 Task: Open an excel sheet with  and write heading  Discount data  Add 10 product name:-  'Apple, Banana, _x000D_
Orange, Tomato, Potato, Onion, Carrot, Milk, Bread, Eggs (dozen). ' in June Last week sales are  1.99, 0.49, 0.79, 1.29, 0.99, 0.89, 0.69, 2.49, 1.99, 2.99. _x000D_
Discount (%):-  10, 20, 15, 5, 12, 8, 25, 10, 15, 20. Save page auditingSalesAnalysis_2022
Action: Key pressed <Key.shift_r>Discount<Key.space><Key.shift_r>Data<Key.backspace><Key.backspace><Key.backspace><Key.backspace>data<Key.down><Key.shift>Product<Key.shift>Name<Key.down><Key.shift_r>Apple<Key.down><Key.shift>Banana<Key.down><Key.shift>Orange<Key.down><Key.shift_r>Tomato<Key.down><Key.shift>Potato<Key.down><Key.shift>Onion<Key.down><Key.shift_r>Carrot<Key.down><Key.shift>Milk<Key.down><Key.shift>Bread<Key.down><Key.shift_r>Eggs<Key.space><Key.shift_r>(dozen<Key.shift_r>)<Key.down><Key.up><Key.up><Key.down><Key.up><Key.down><Key.up><Key.down><Key.right><Key.right><Key.left><Key.left><Key.up><Key.down><Key.right><Key.shift><Key.shift><Key.shift><Key.shift><Key.shift><Key.shift><Key.shift><Key.shift><Key.shift><Key.shift><Key.shift><Key.shift><Key.shift><Key.shift><Key.shift><Key.shift><Key.shift><Key.shift><Key.shift><Key.shift><Key.shift><Key.shift><Key.shift><Key.shift><Key.shift><Key.shift><Key.shift><Key.shift><Key.shift><Key.shift><Key.shift><Key.shift><Key.shift><Key.shift><Key.shift><Key.shift><Key.shift><Key.shift><Key.shift><Key.shift><Key.shift><Key.shift><Key.shift><Key.shift><Key.shift><Key.shift>Last<Key.space><Key.shift_r>Week<Key.space><Key.shift_r>Sales<Key.down>1.99<Key.down>0.49<Key.down>0.79<Key.down>1.29<Key.down>0.99<Key.down>0.89<Key.down>0.69<Key.down>2.49<Key.down>1.99<Key.down>2.99<Key.down><Key.up><Key.up><Key.right><Key.shift_r>Discount<Key.space><Key.shift_r>(<Key.shift>%<Key.shift_r>)<Key.down>10<Key.down>20<Key.down>15<Key.down>5<Key.down>12<Key.down>8<Key.down>25<Key.down>10<Key.down>15<Key.down>20<Key.down><Key.up><Key.up>
Screenshot: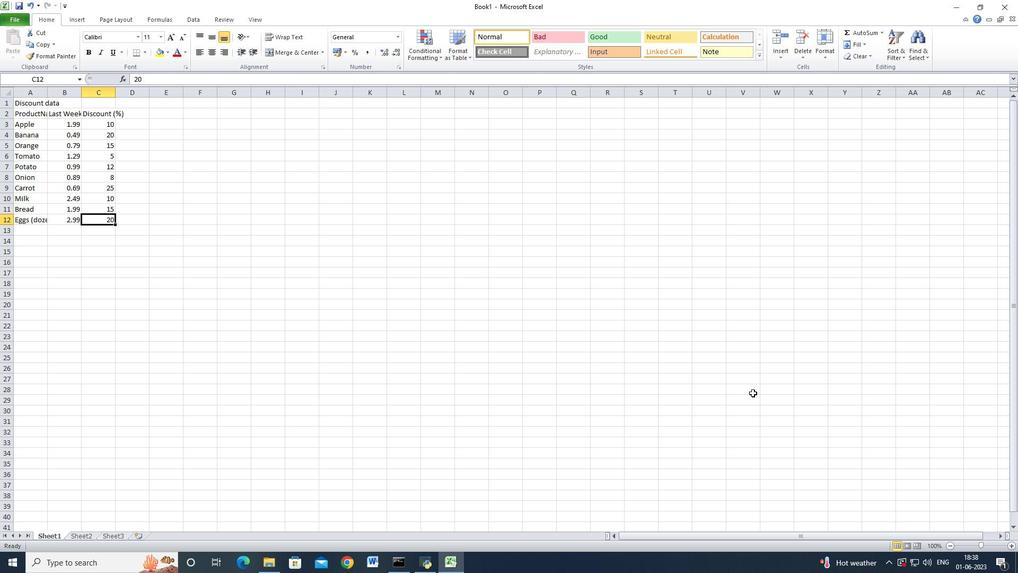 
Action: Mouse moved to (5, 92)
Screenshot: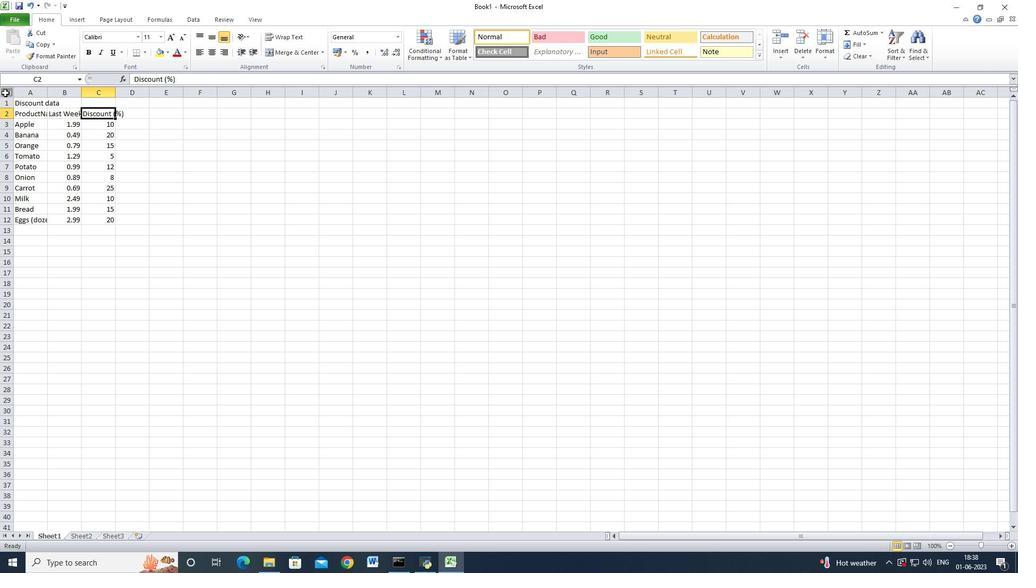 
Action: Mouse pressed left at (5, 92)
Screenshot: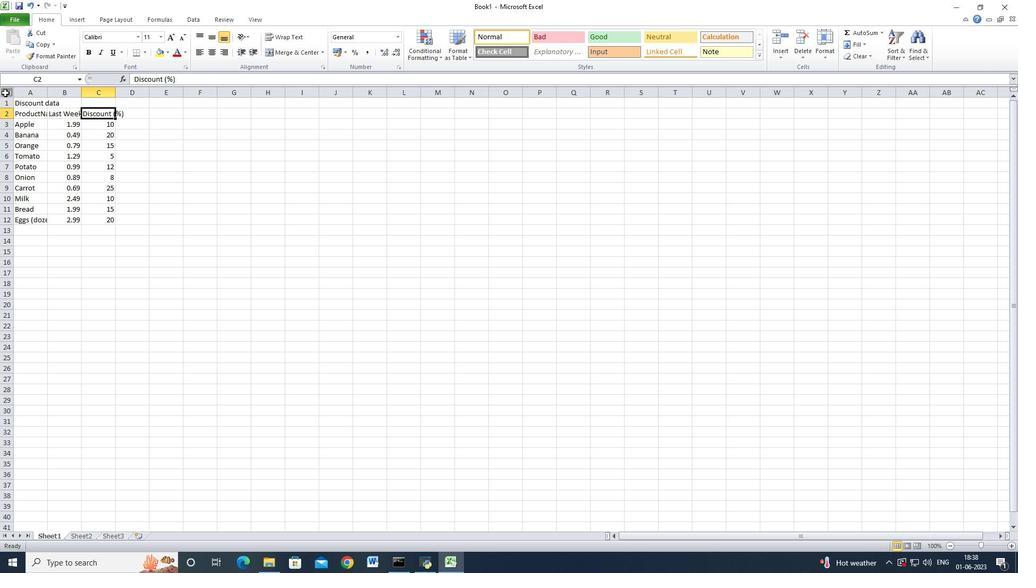 
Action: Mouse moved to (46, 93)
Screenshot: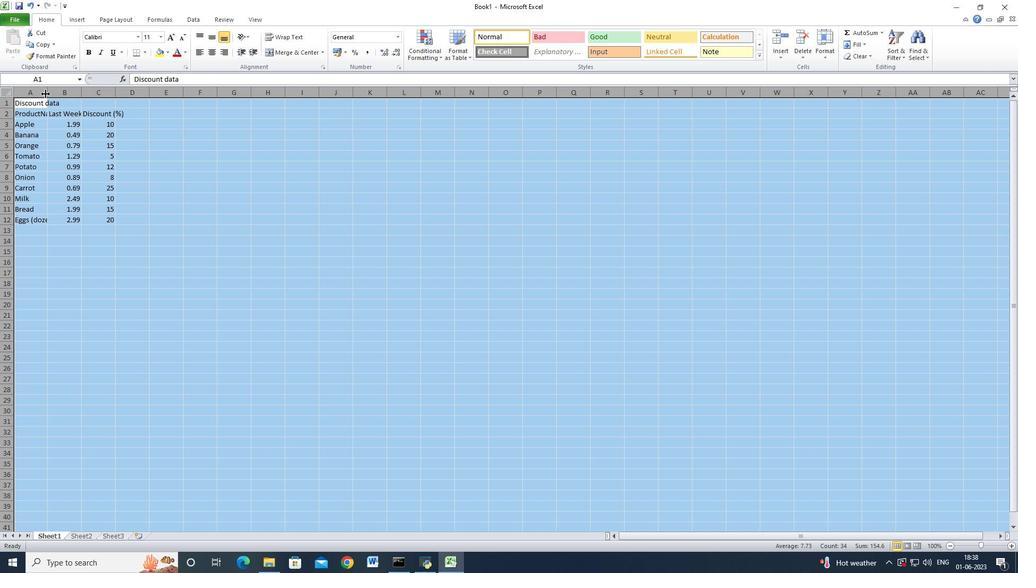 
Action: Mouse pressed left at (46, 93)
Screenshot: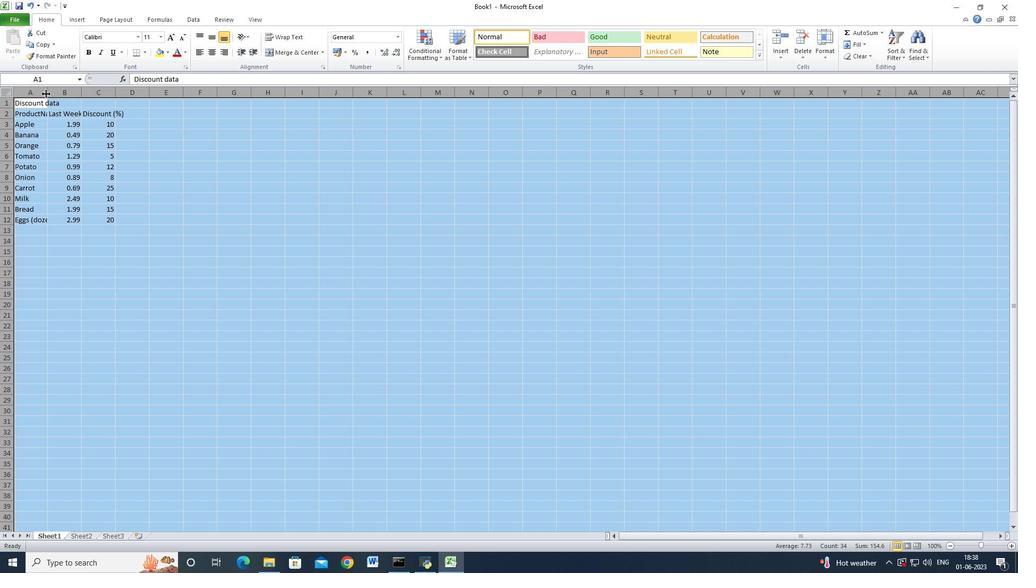 
Action: Mouse pressed left at (46, 93)
Screenshot: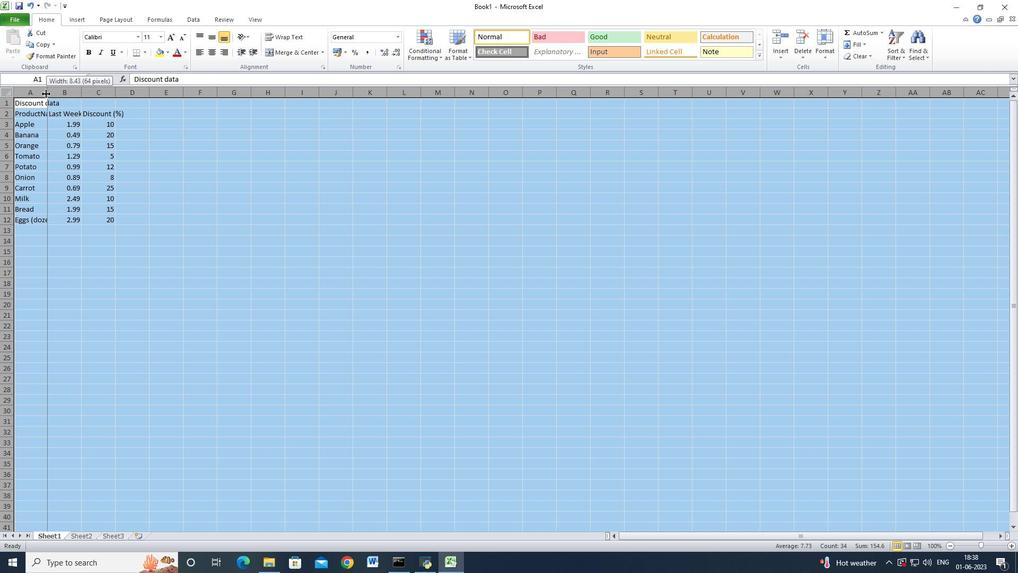 
Action: Mouse moved to (88, 151)
Screenshot: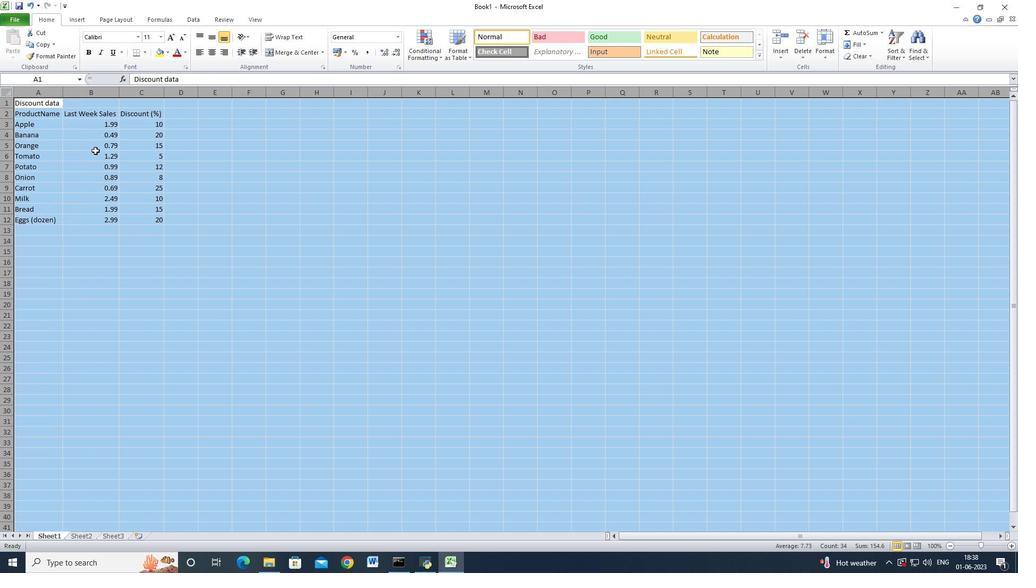 
Action: Mouse pressed left at (88, 151)
Screenshot: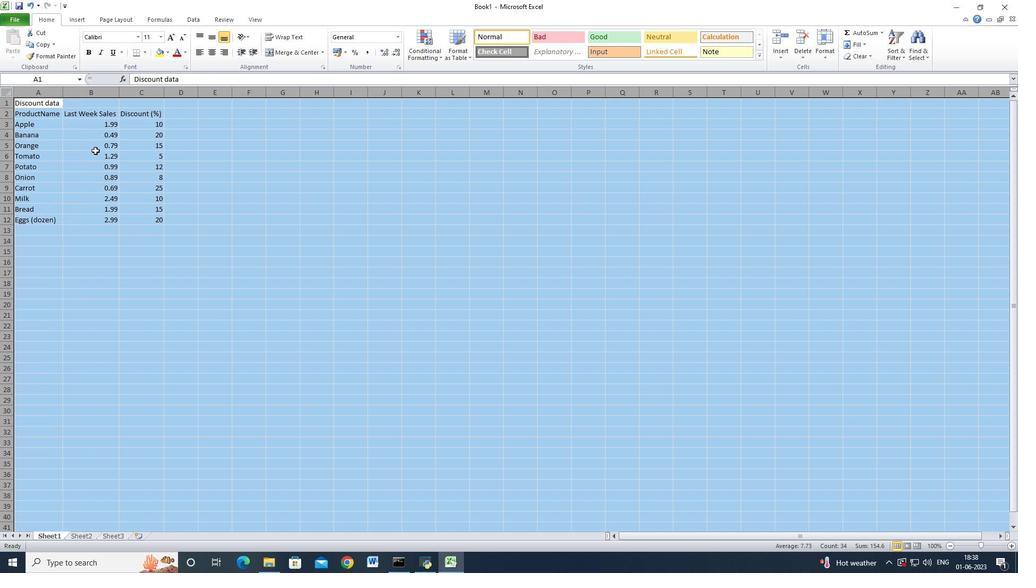 
Action: Mouse moved to (52, 120)
Screenshot: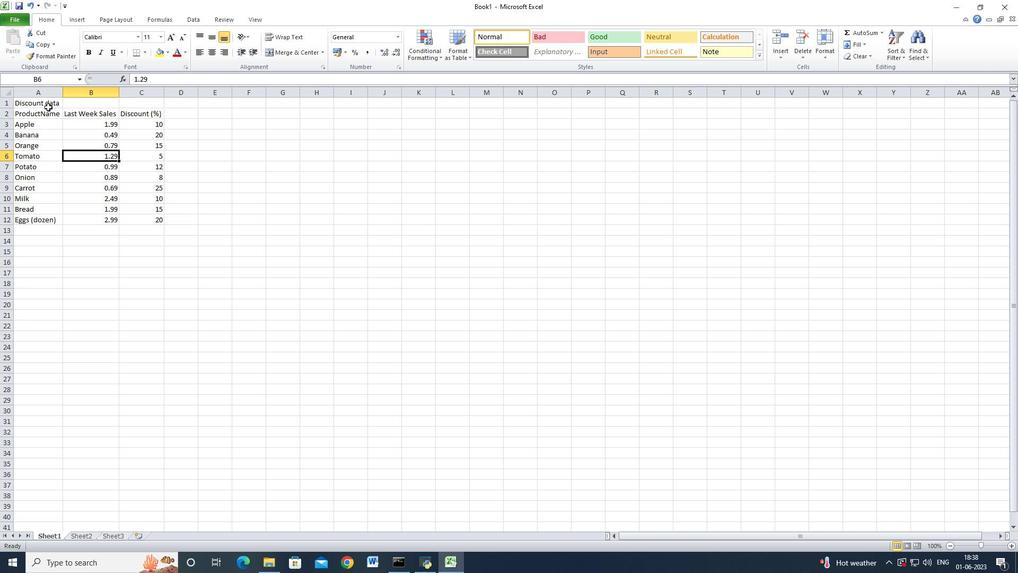 
Action: Key pressed ctrl+S
Screenshot: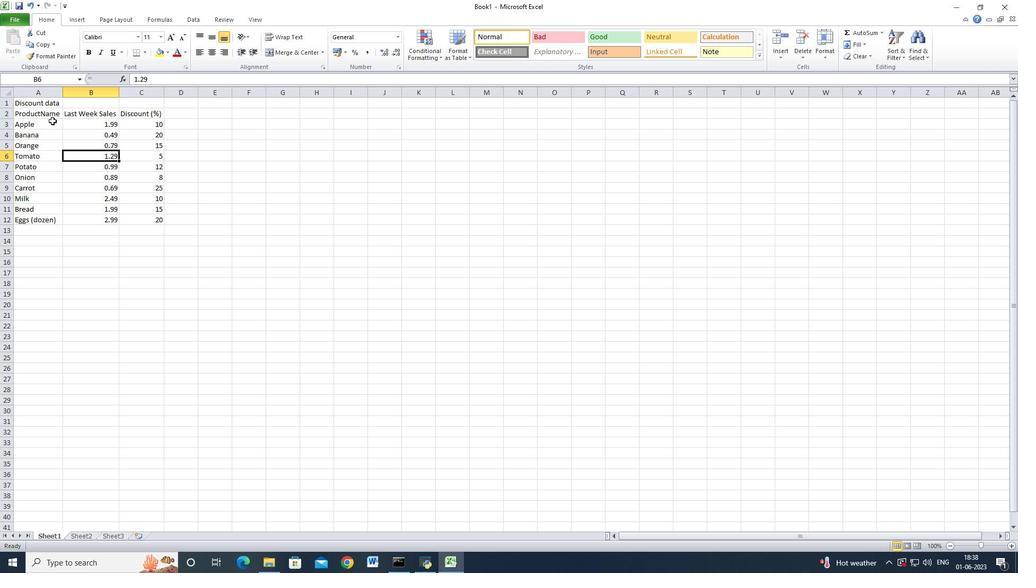 
Action: Mouse moved to (39, 89)
Screenshot: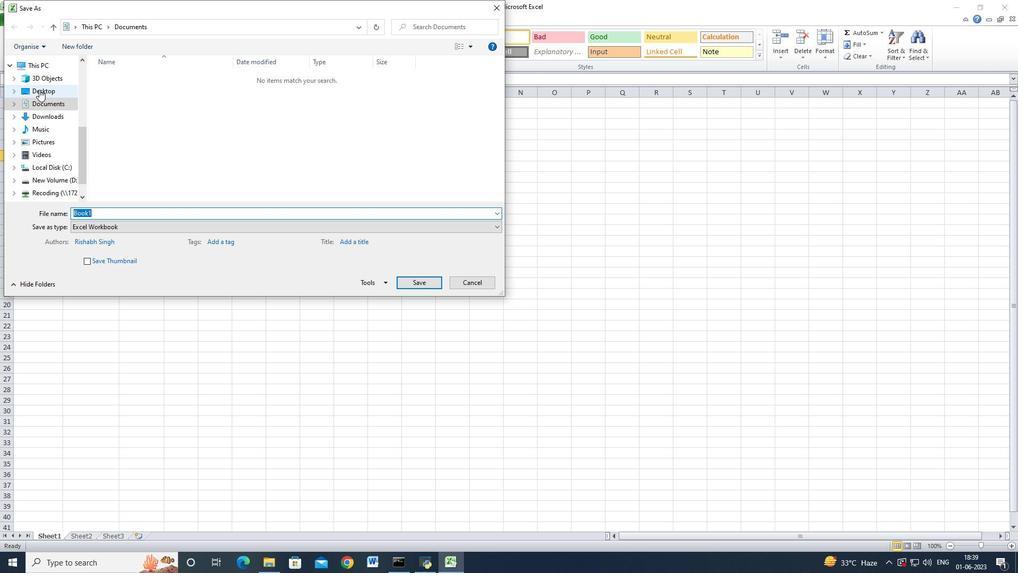 
Action: Mouse pressed left at (39, 89)
Screenshot: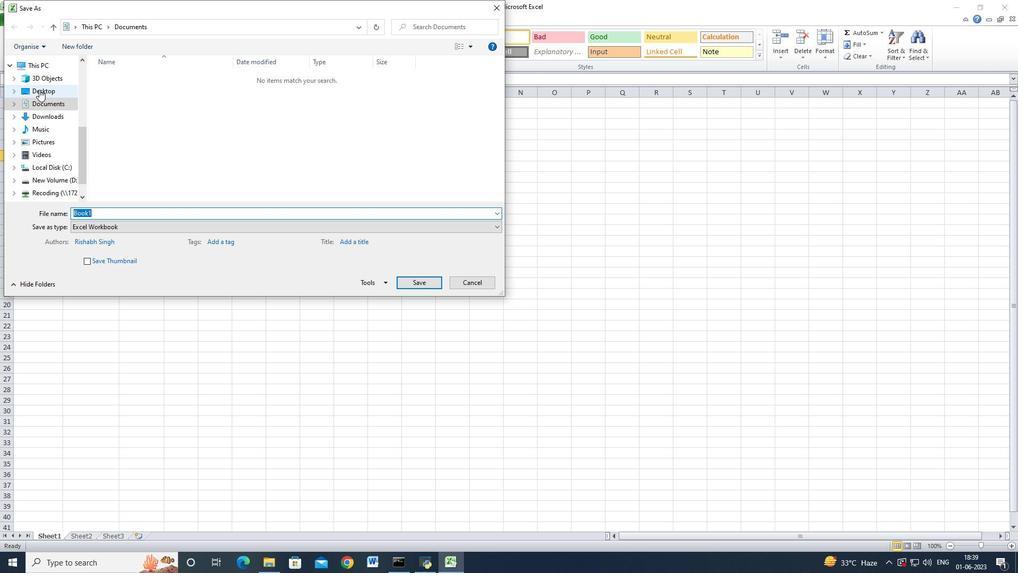
Action: Mouse moved to (103, 214)
Screenshot: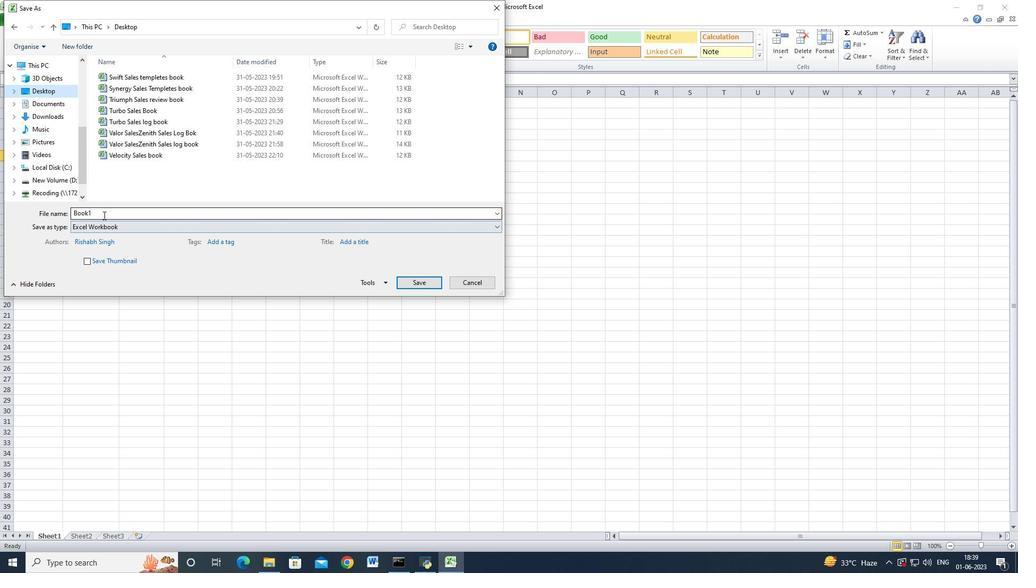 
Action: Mouse pressed left at (103, 214)
Screenshot: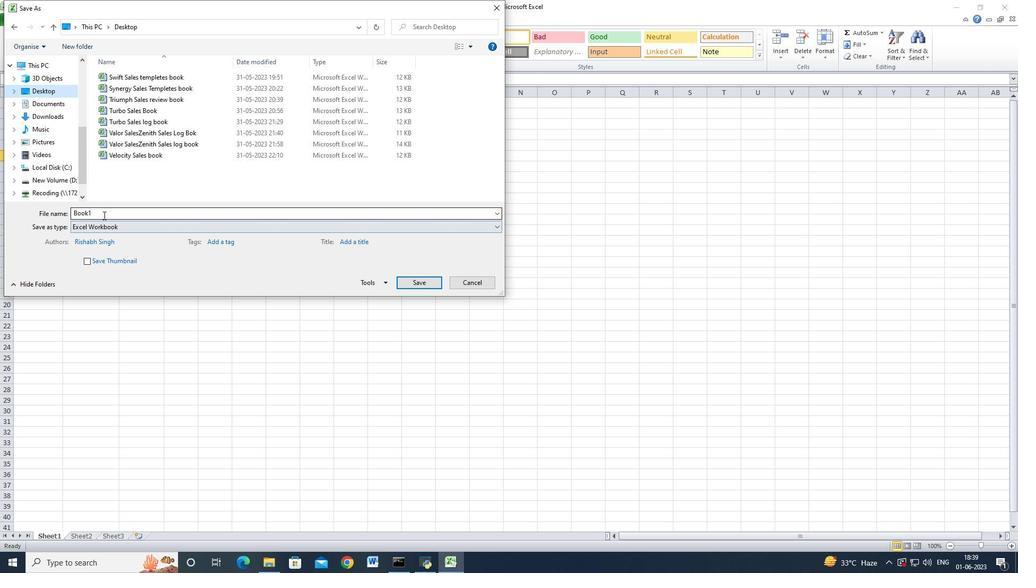 
Action: Mouse moved to (47, 101)
Screenshot: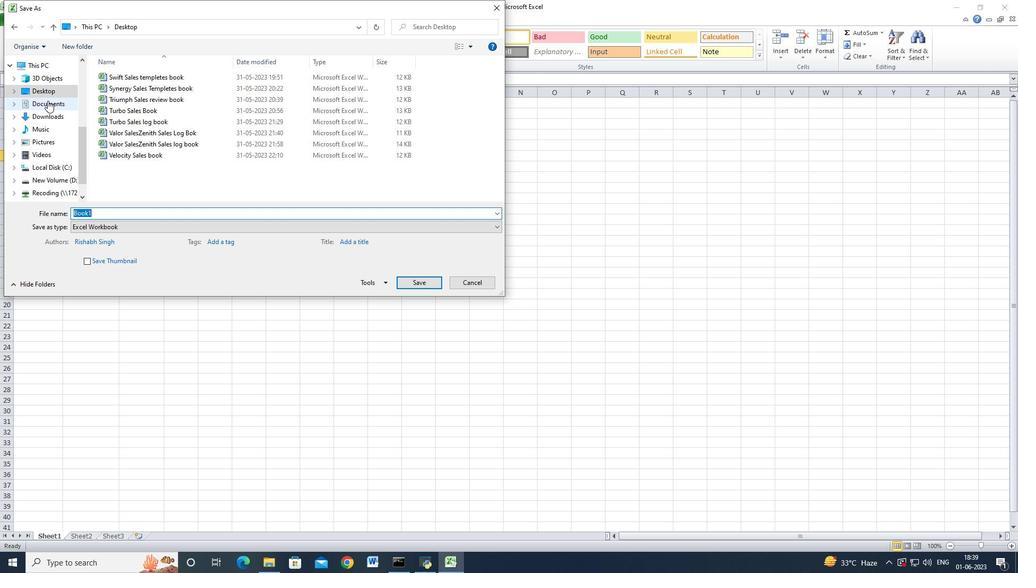 
Action: Mouse pressed left at (47, 101)
Screenshot: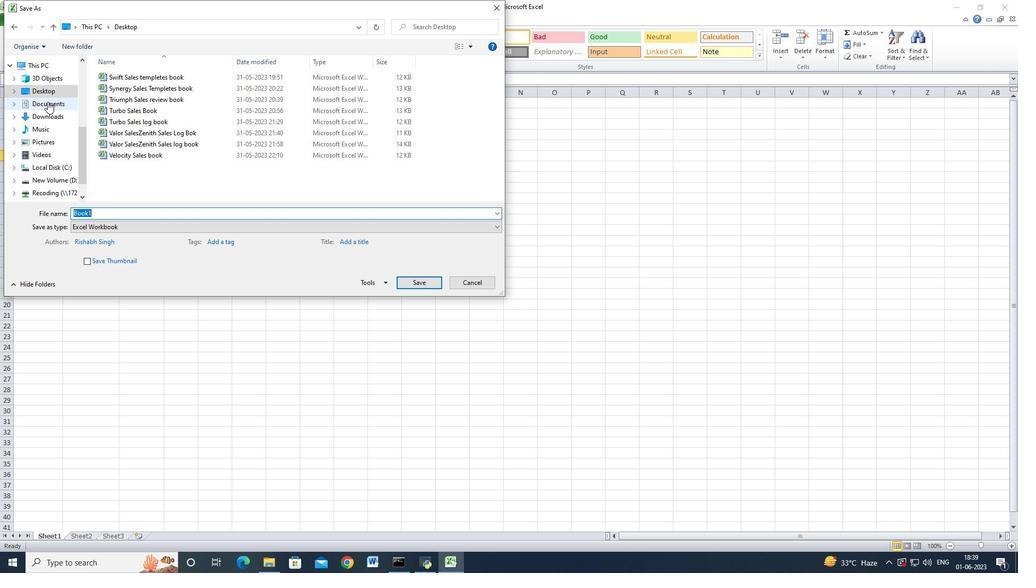 
Action: Mouse pressed left at (47, 101)
Screenshot: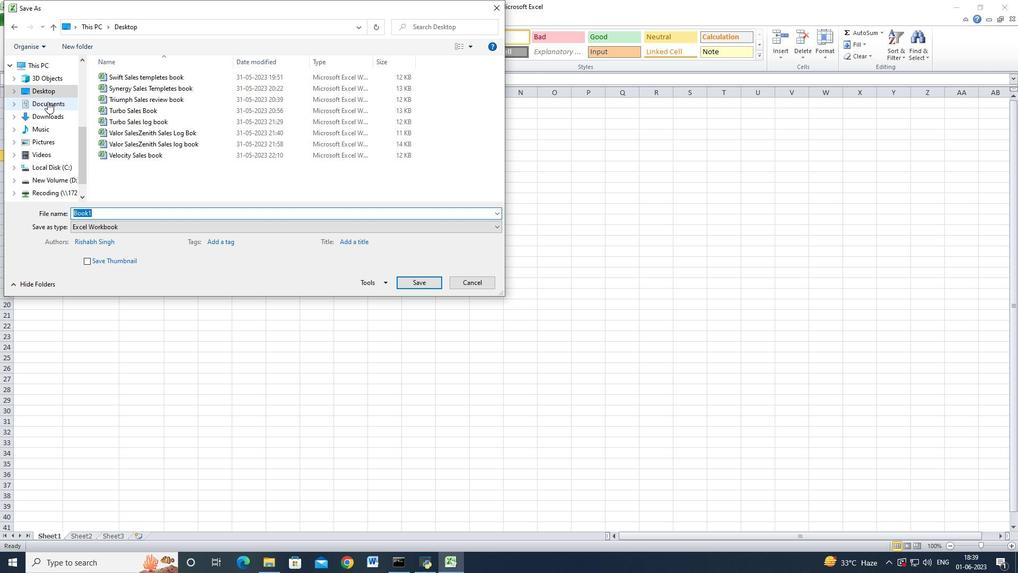 
Action: Mouse moved to (60, 175)
Screenshot: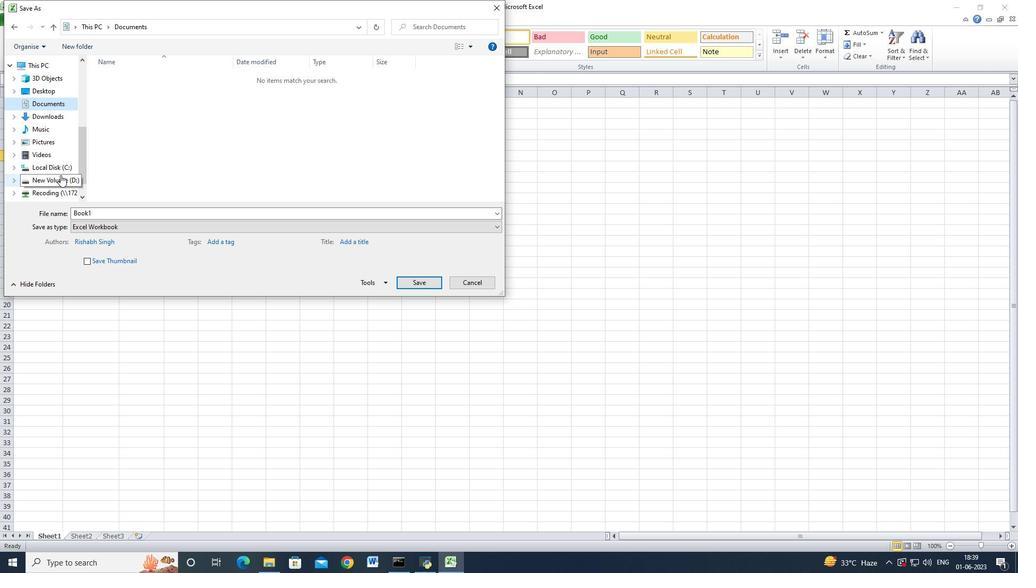 
Action: Mouse pressed left at (60, 175)
Screenshot: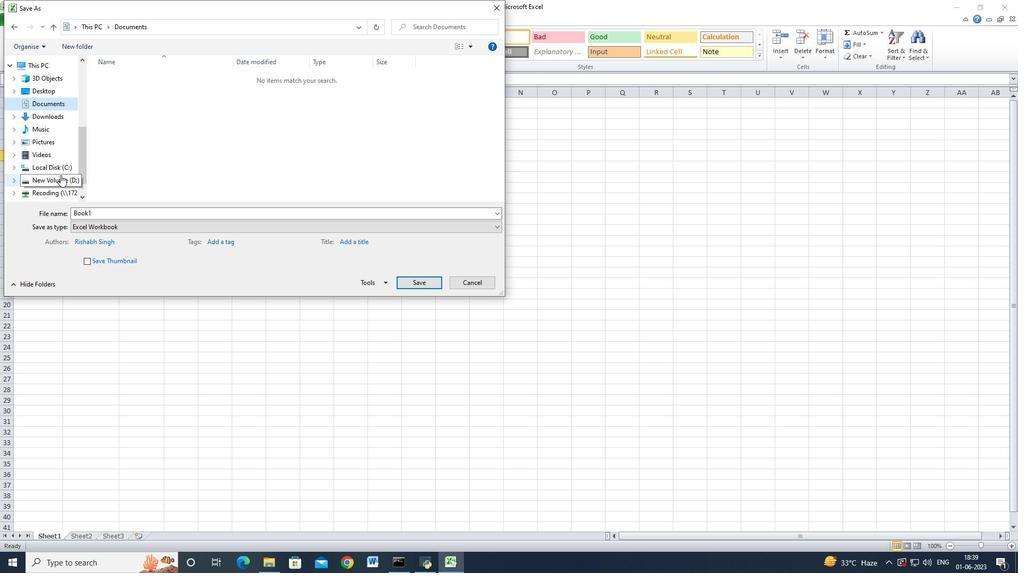 
Action: Mouse moved to (58, 164)
Screenshot: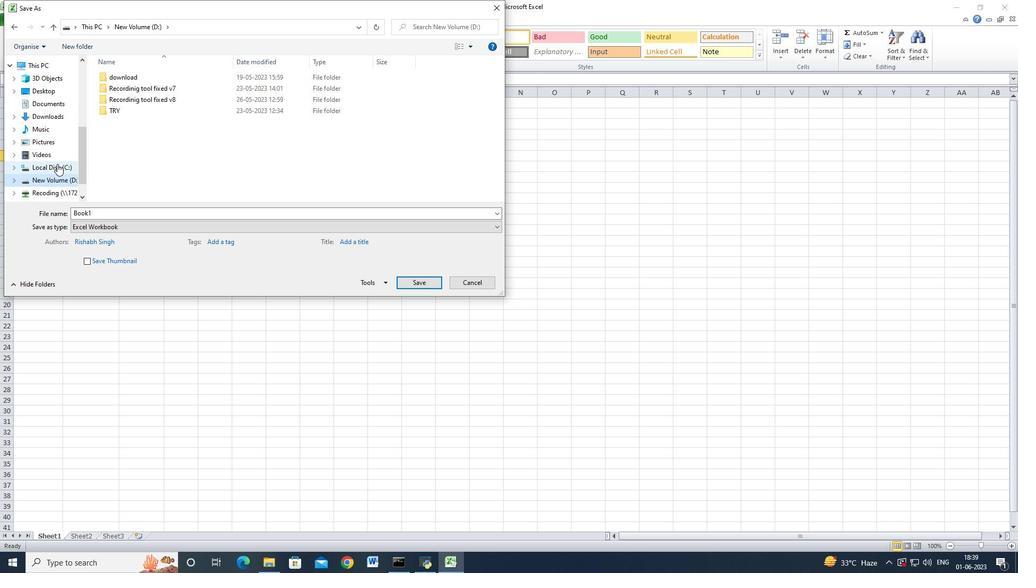 
Action: Mouse pressed left at (58, 164)
Screenshot: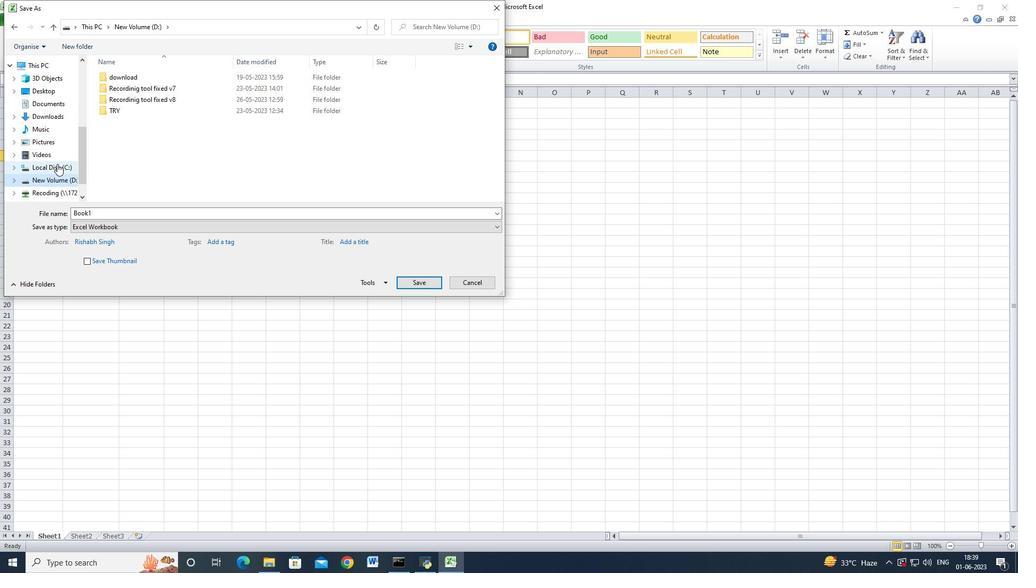 
Action: Mouse moved to (40, 102)
Screenshot: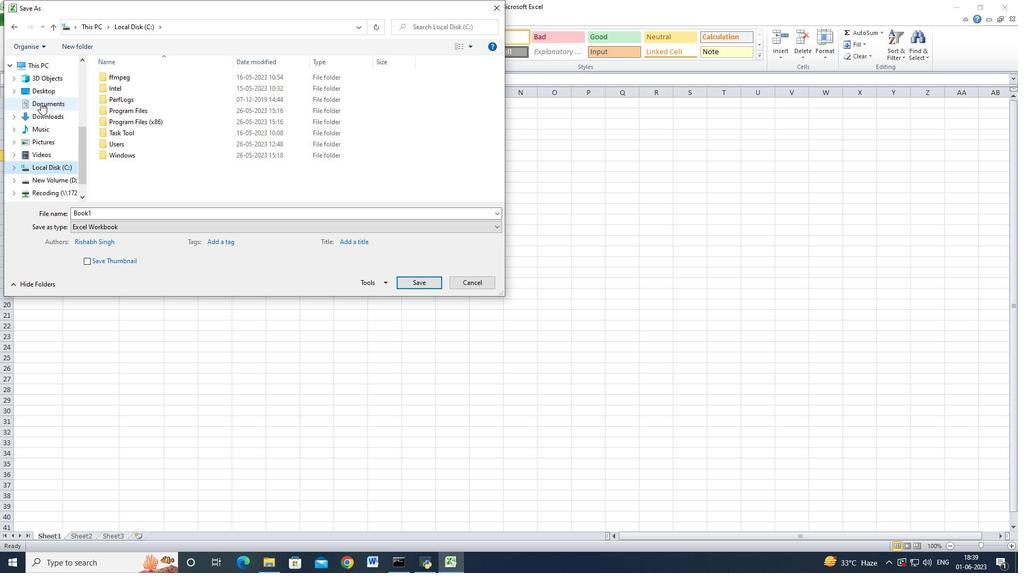 
Action: Mouse pressed left at (40, 102)
Screenshot: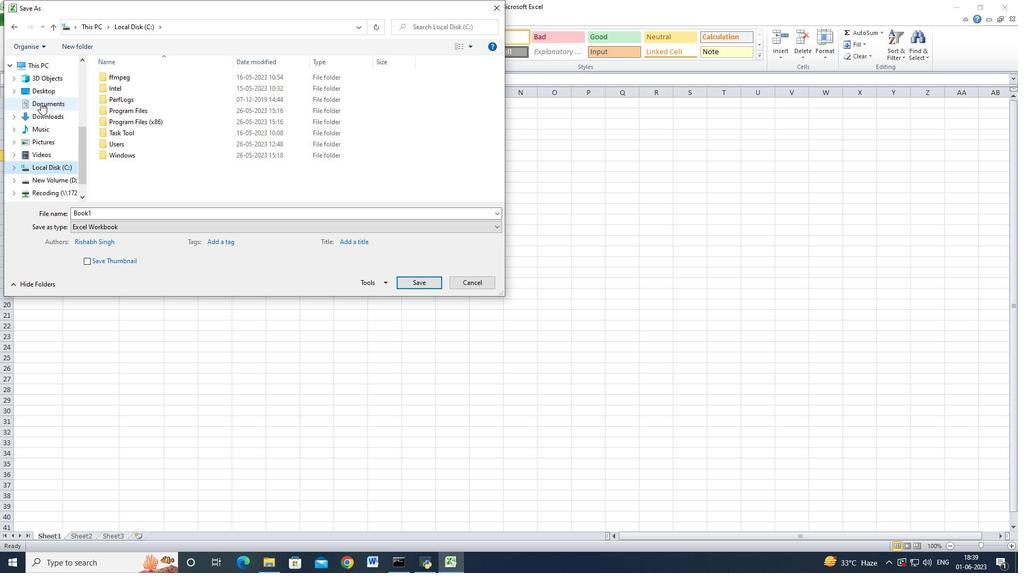 
Action: Mouse moved to (116, 213)
Screenshot: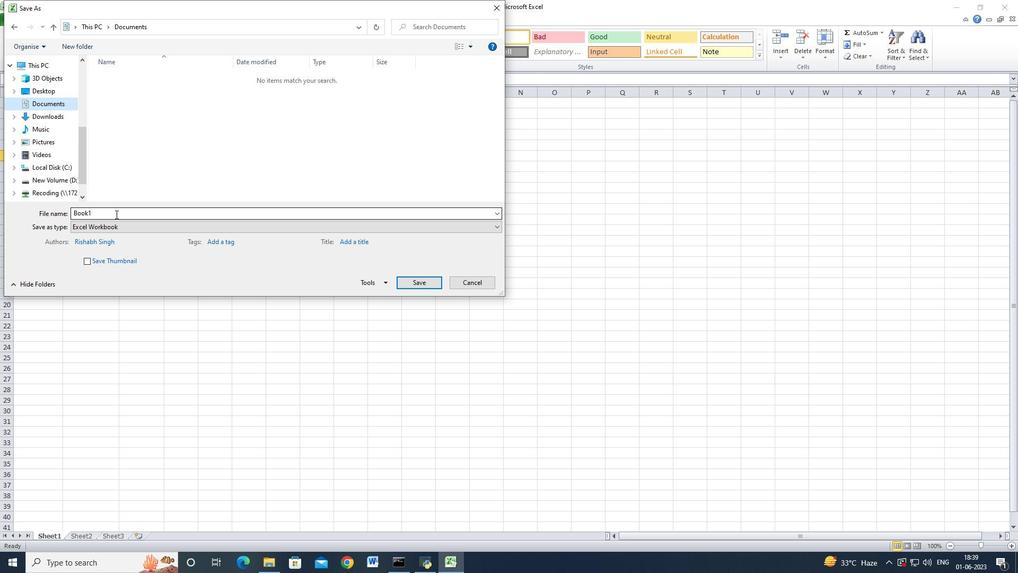 
Action: Mouse pressed left at (116, 213)
Screenshot: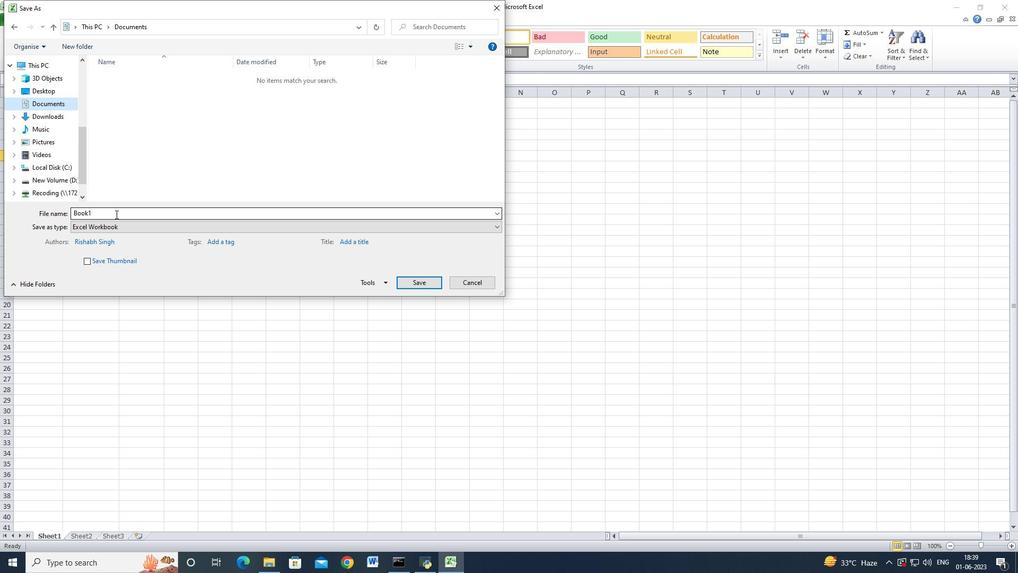 
Action: Key pressed <Key.shift_r>Auditing<Key.space><Key.shift_r>Sales<Key.shift_r>Analysis<Key.shift_r>_2022
Screenshot: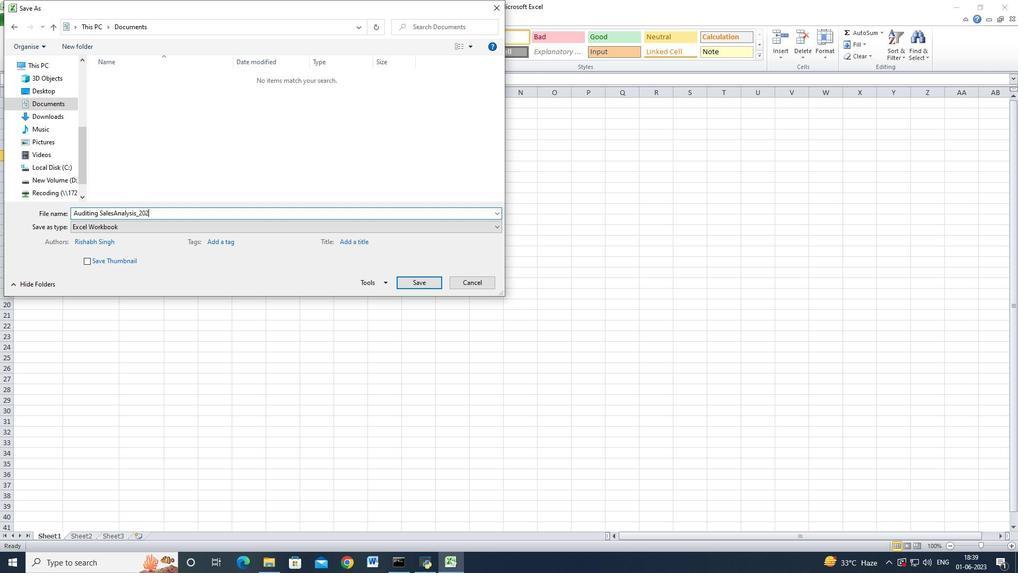 
Action: Mouse moved to (419, 280)
Screenshot: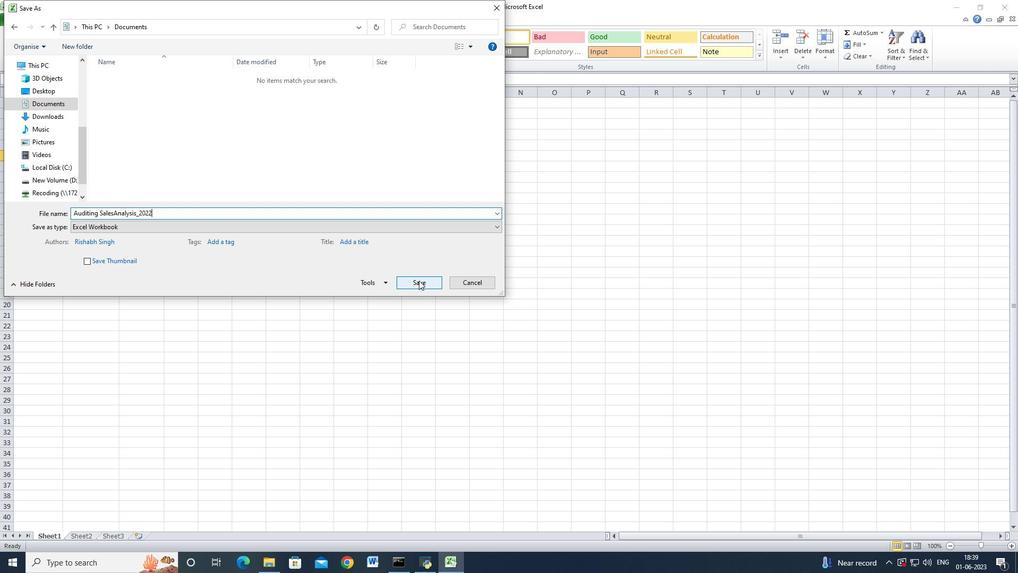 
Action: Mouse pressed left at (419, 280)
Screenshot: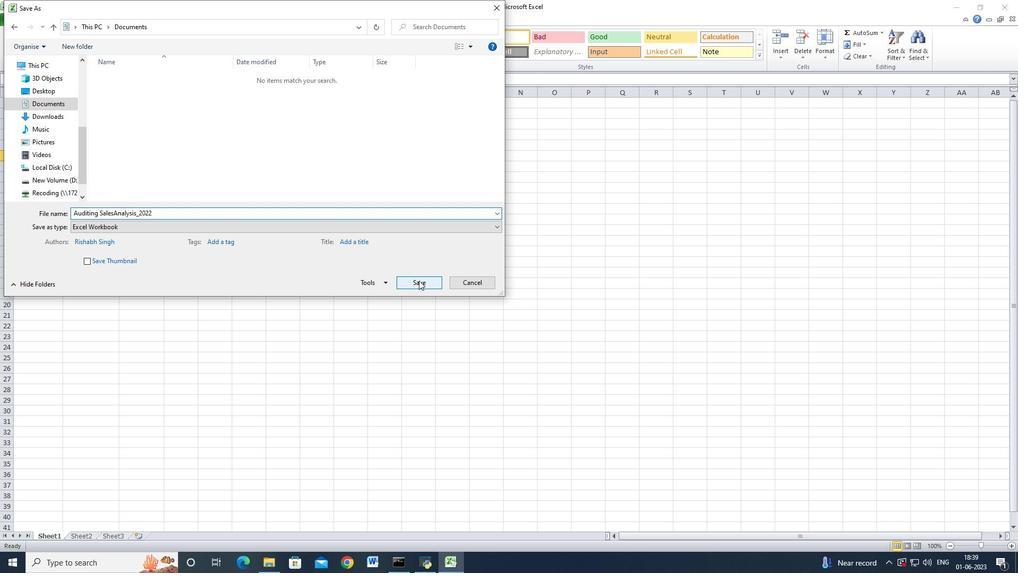 
Action: Mouse moved to (175, 188)
Screenshot: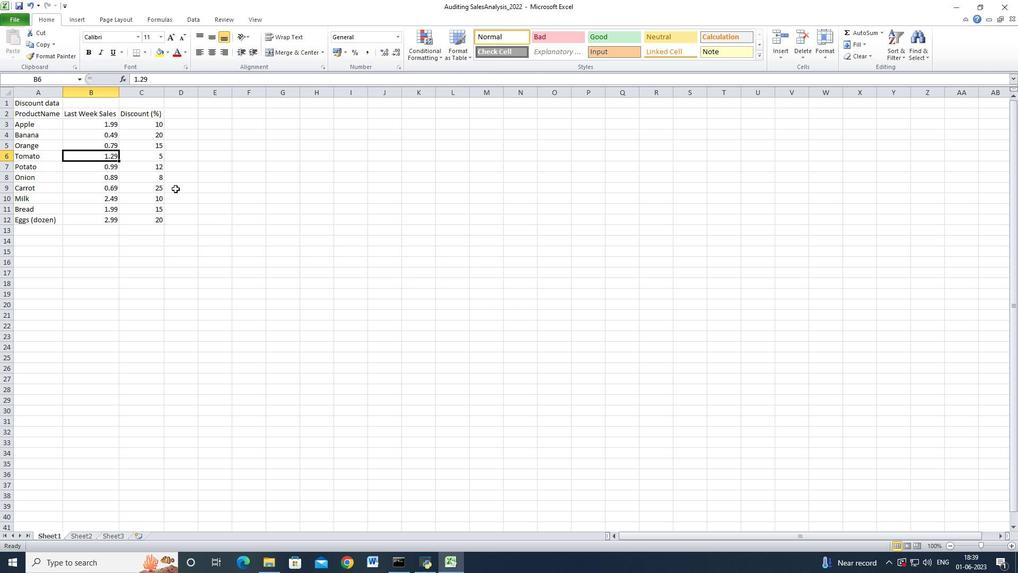 
